 Task: Add Loud & Clear Rose to the cart.
Action: Mouse moved to (743, 267)
Screenshot: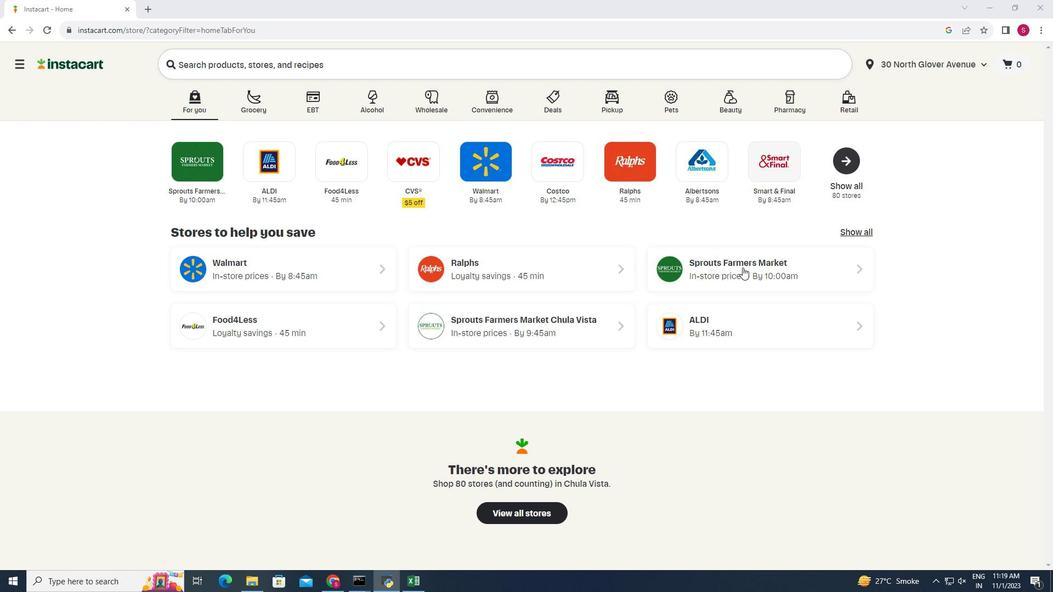 
Action: Mouse pressed left at (743, 267)
Screenshot: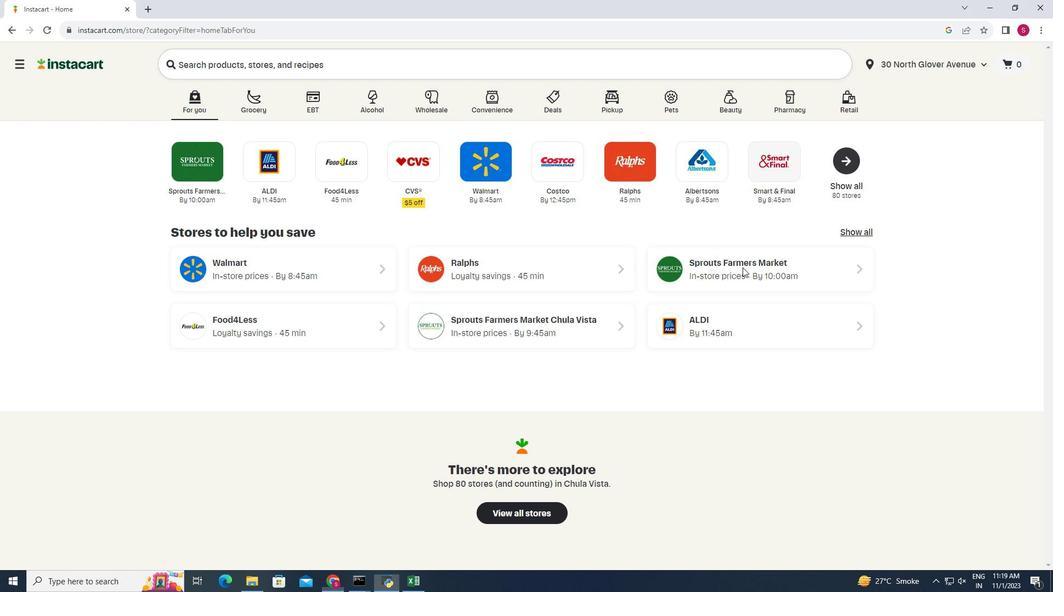
Action: Mouse moved to (47, 524)
Screenshot: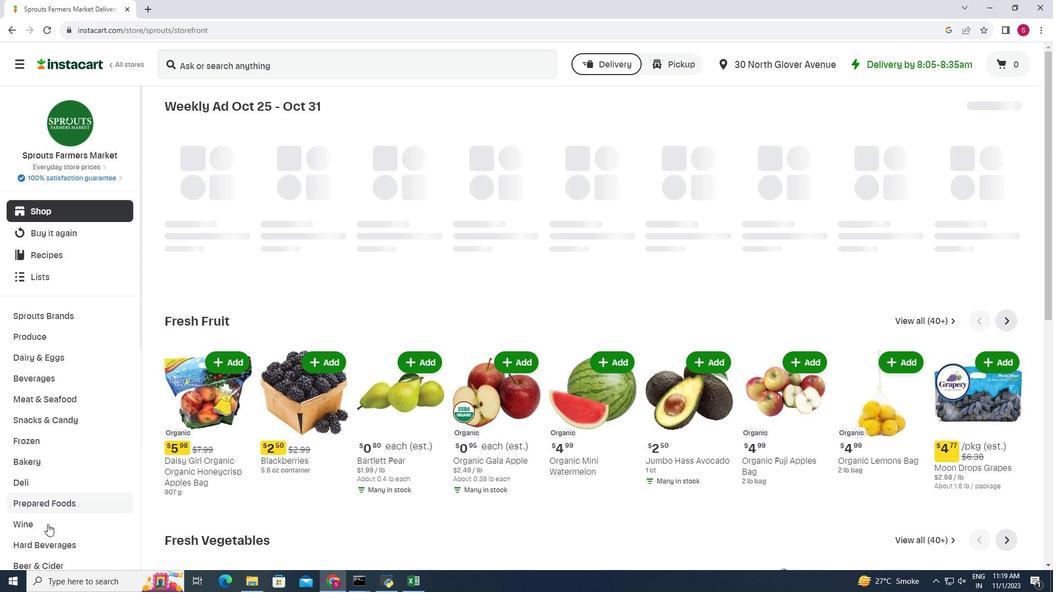 
Action: Mouse pressed left at (47, 524)
Screenshot: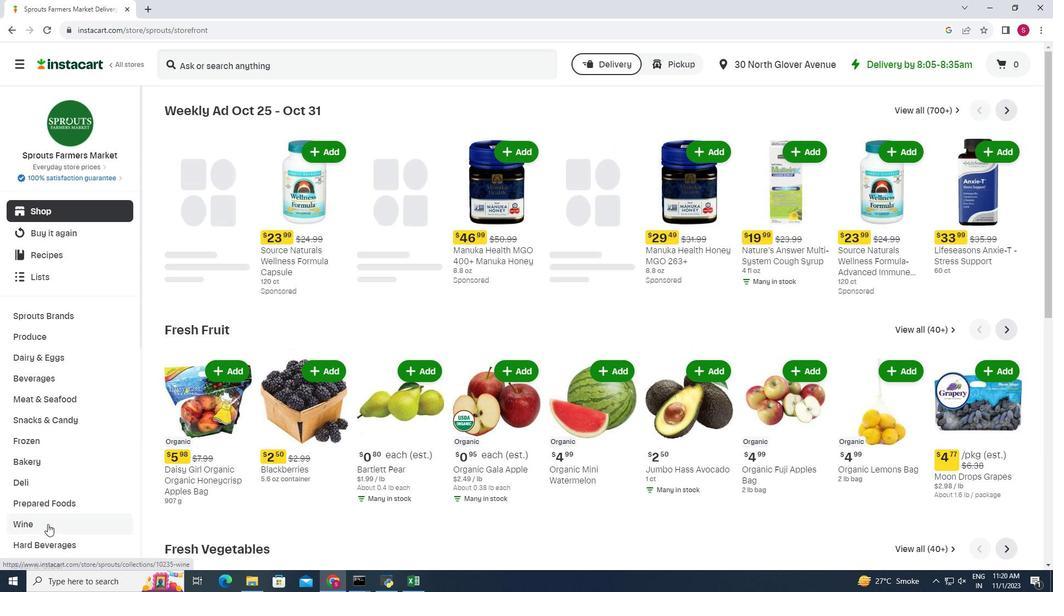 
Action: Mouse moved to (489, 126)
Screenshot: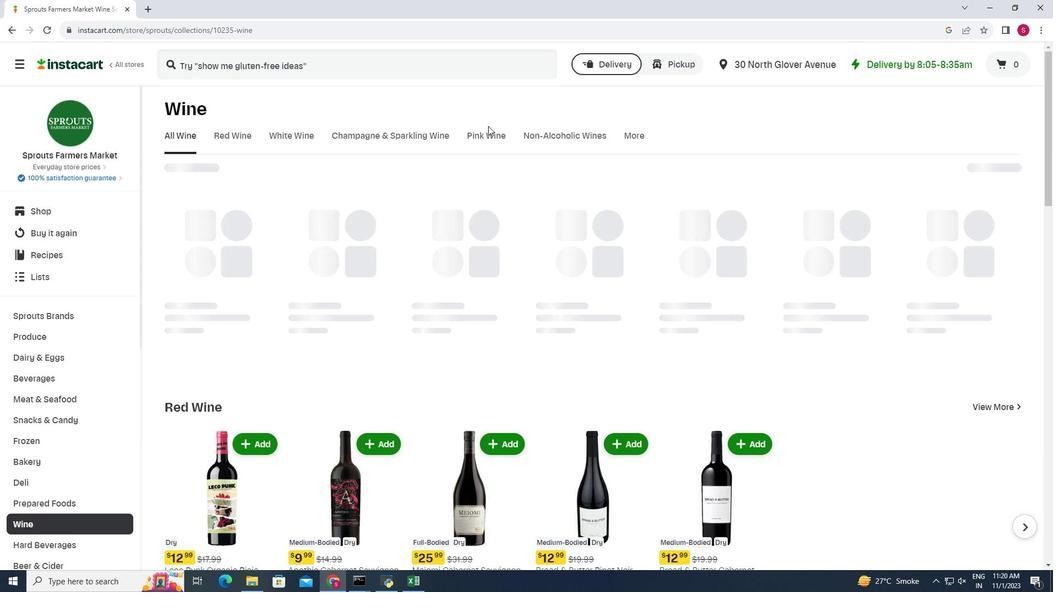 
Action: Mouse pressed left at (489, 126)
Screenshot: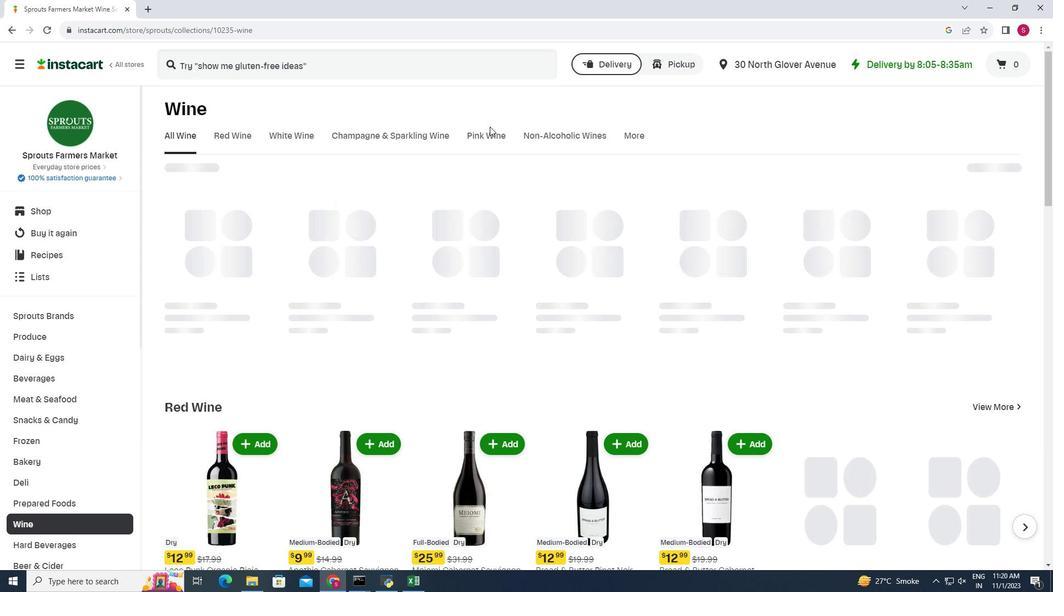 
Action: Mouse moved to (492, 129)
Screenshot: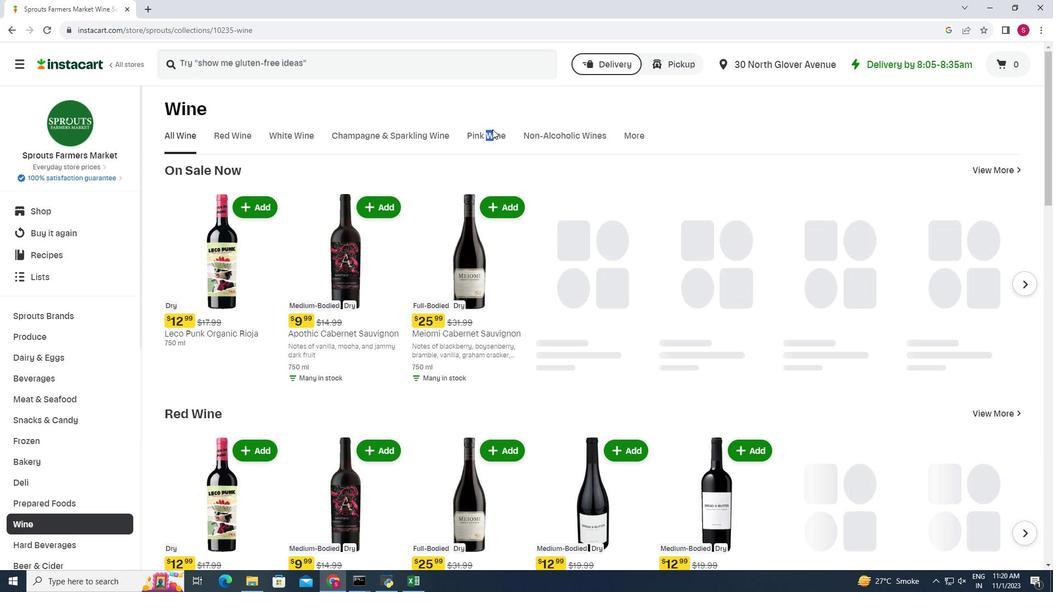 
Action: Mouse pressed left at (492, 129)
Screenshot: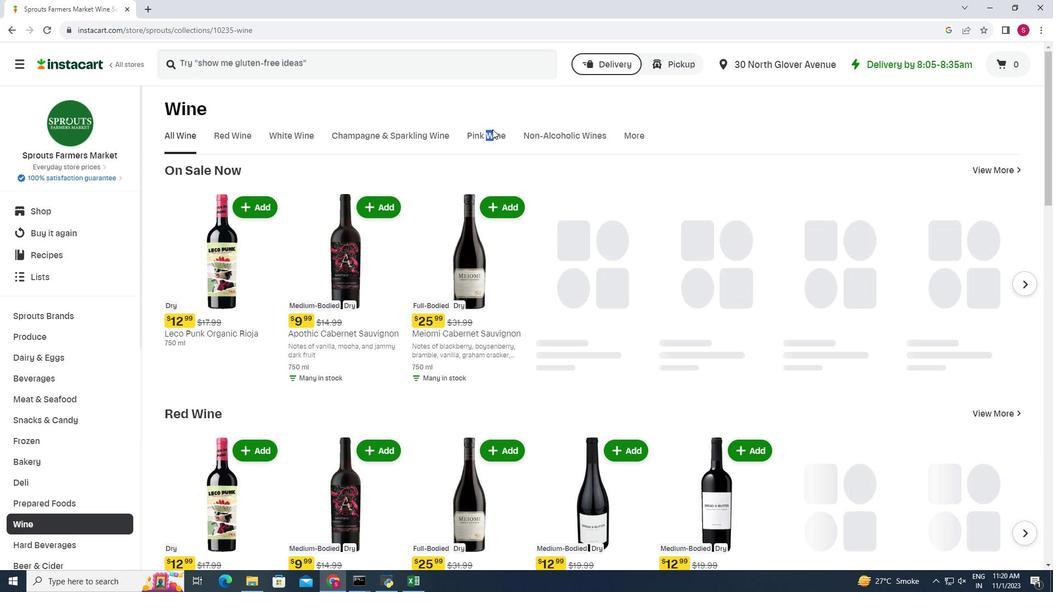
Action: Mouse moved to (491, 135)
Screenshot: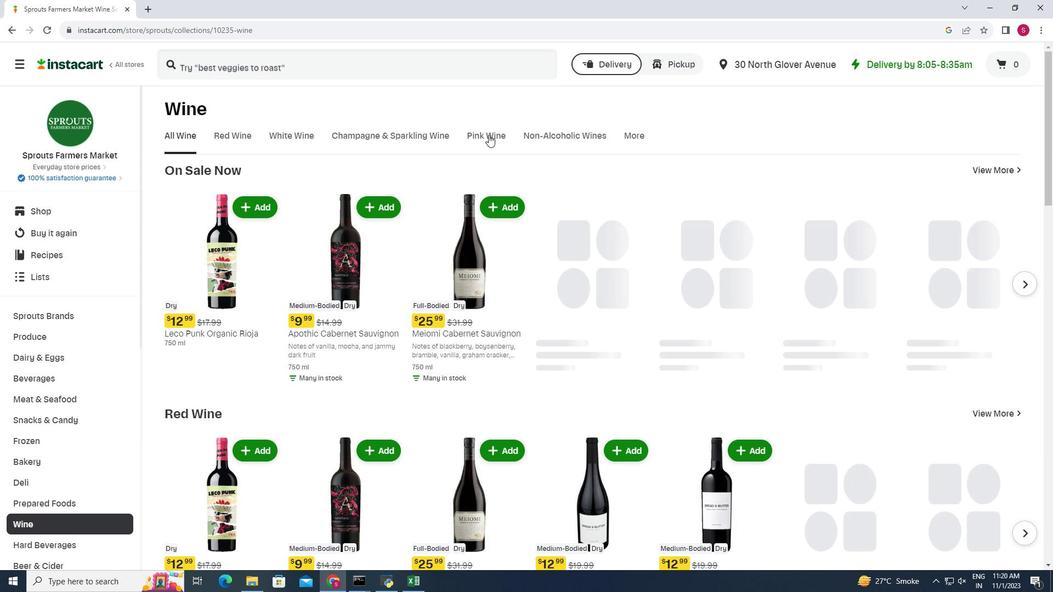 
Action: Mouse pressed left at (491, 135)
Screenshot: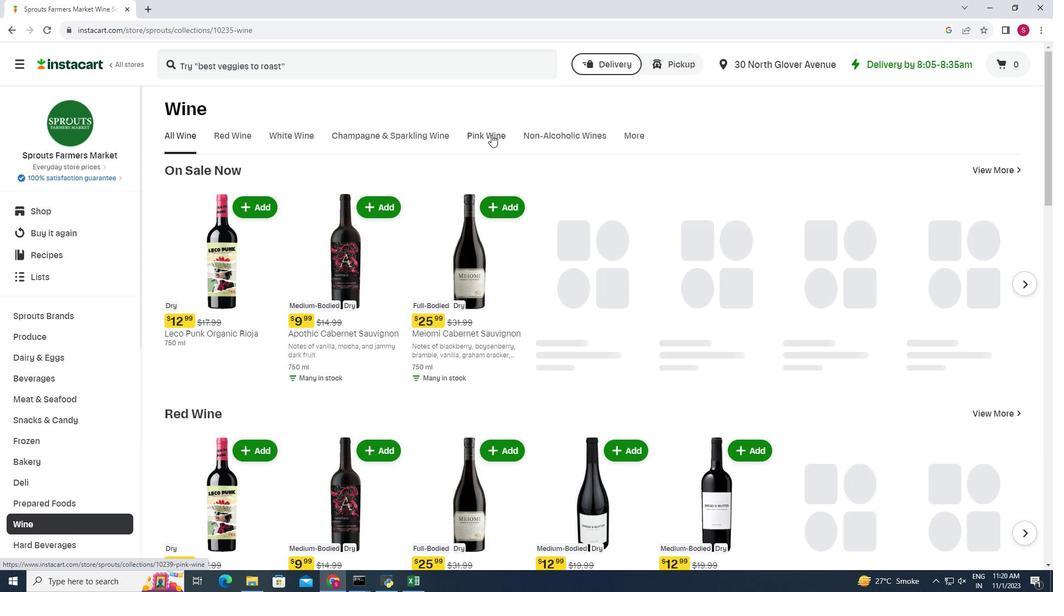 
Action: Mouse moved to (572, 178)
Screenshot: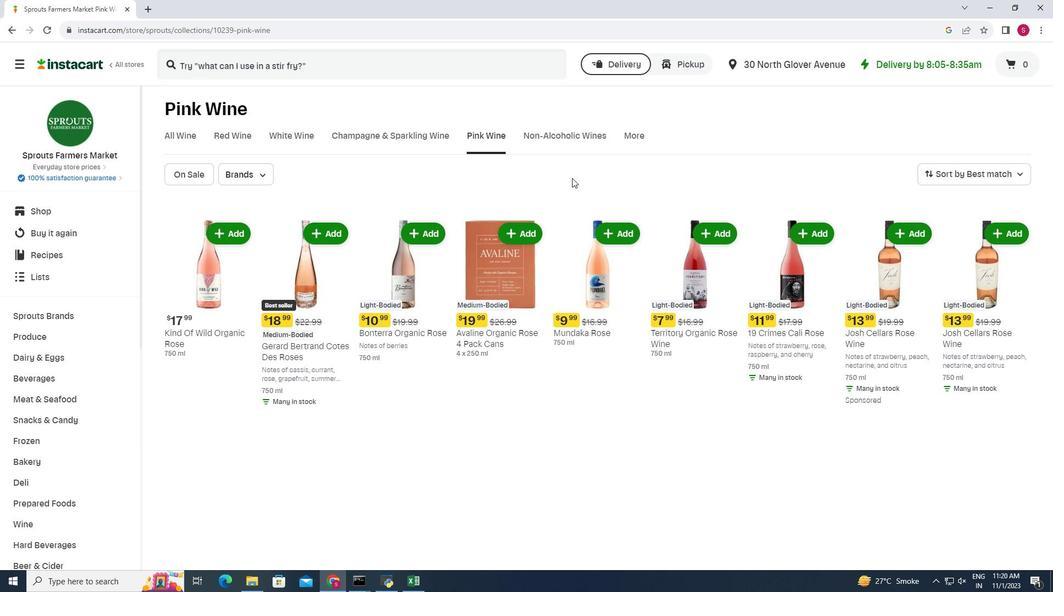 
